 Task: Create a task  Upgrade and migrate company databases to a cloud-based solution , assign it to team member softage.5@softage.net in the project AgileDesign and update the status of the task to  On Track  , set the priority of the task to High
Action: Mouse moved to (81, 59)
Screenshot: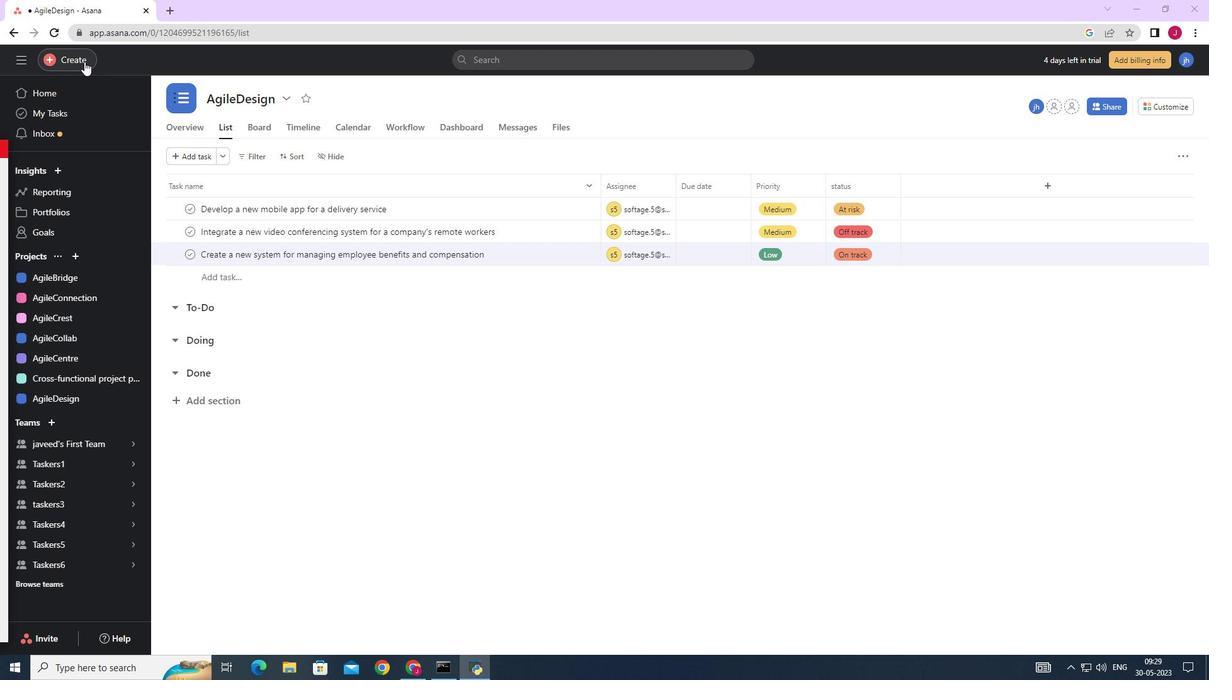 
Action: Mouse pressed left at (81, 59)
Screenshot: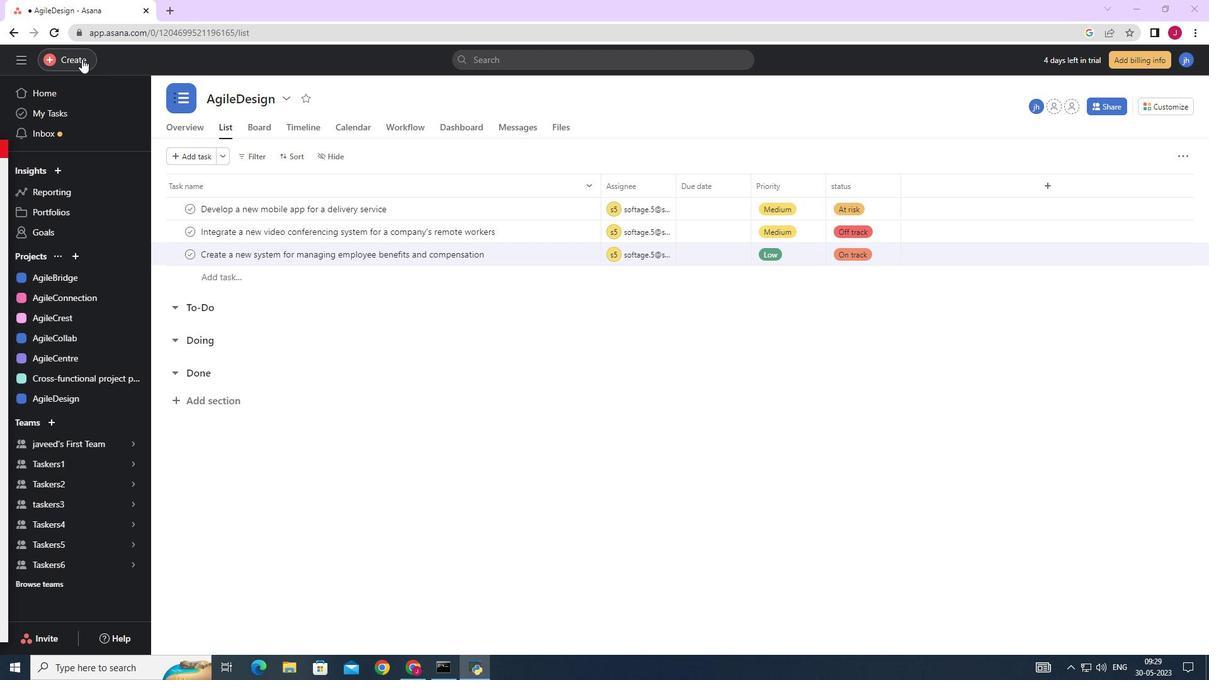
Action: Mouse moved to (134, 63)
Screenshot: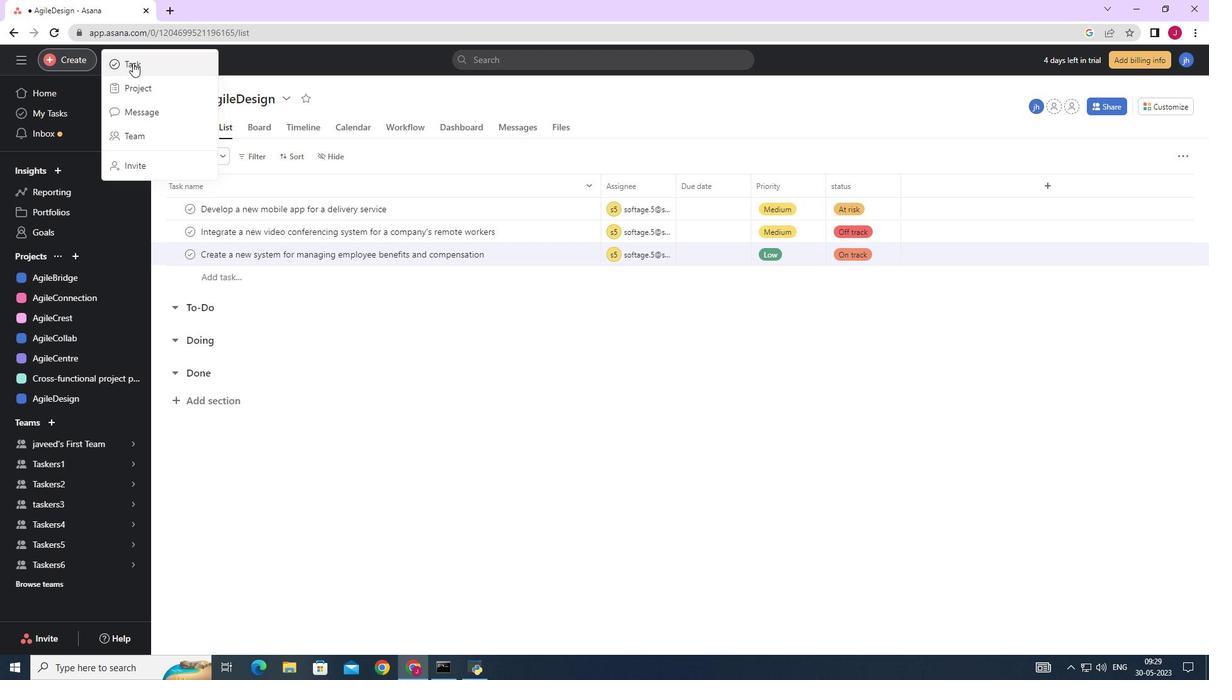 
Action: Mouse pressed left at (134, 63)
Screenshot: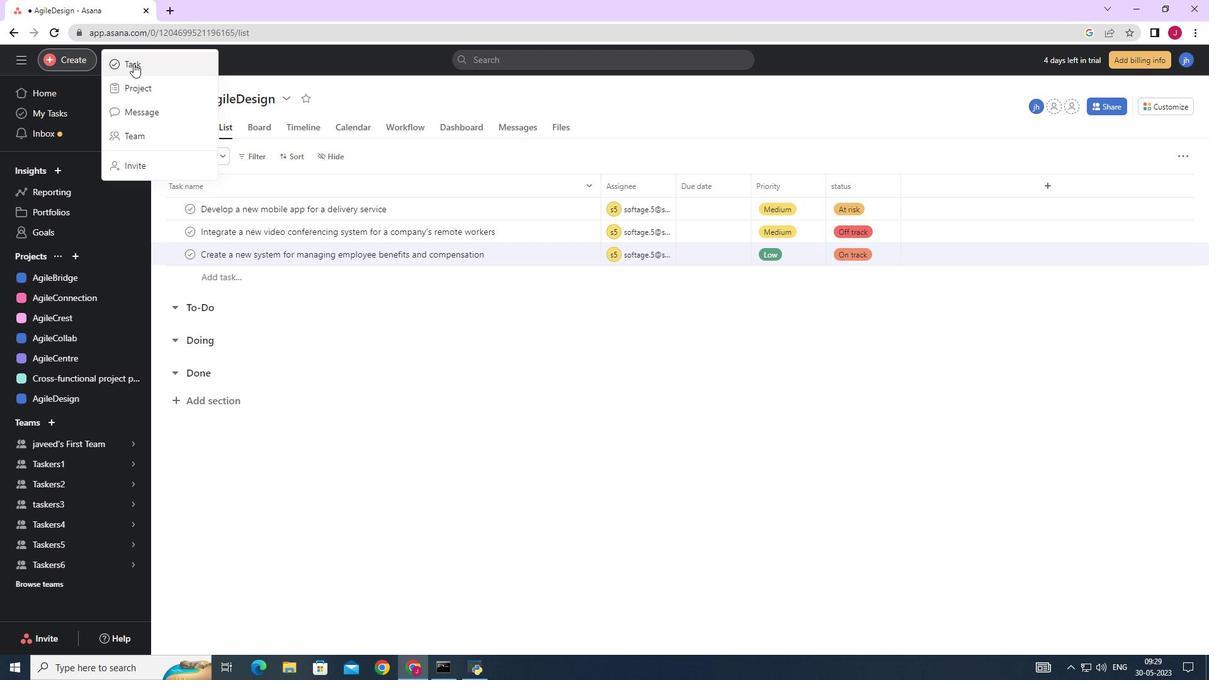 
Action: Mouse moved to (983, 416)
Screenshot: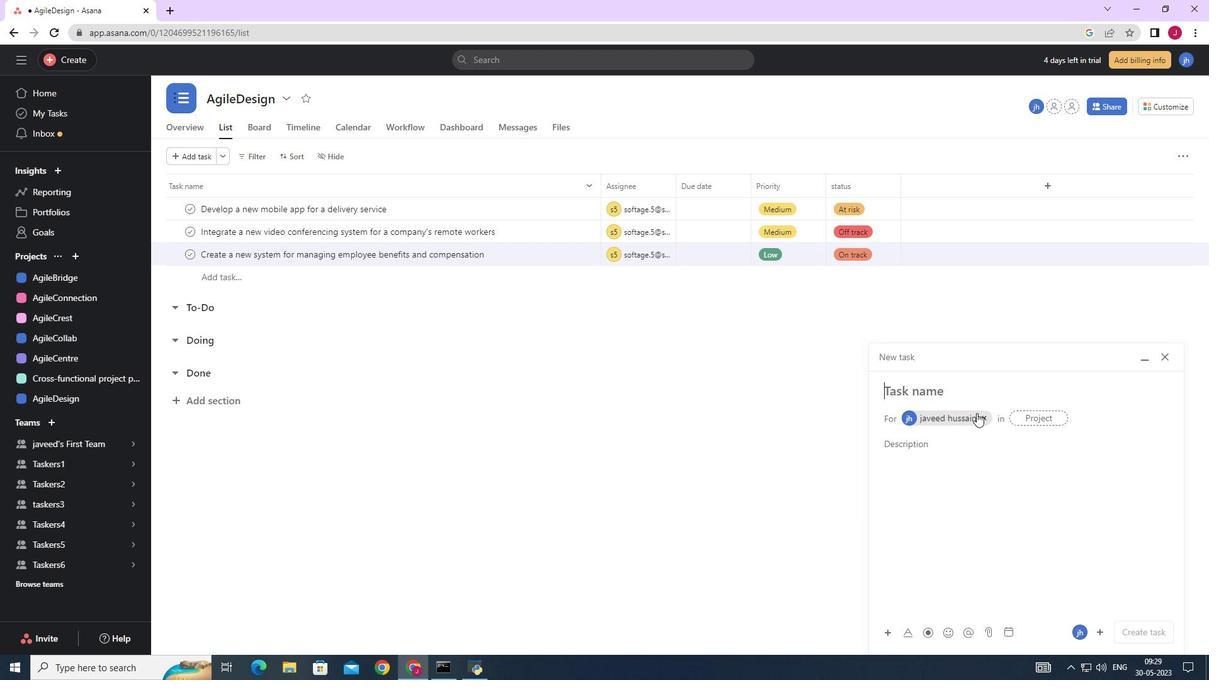 
Action: Mouse pressed left at (983, 416)
Screenshot: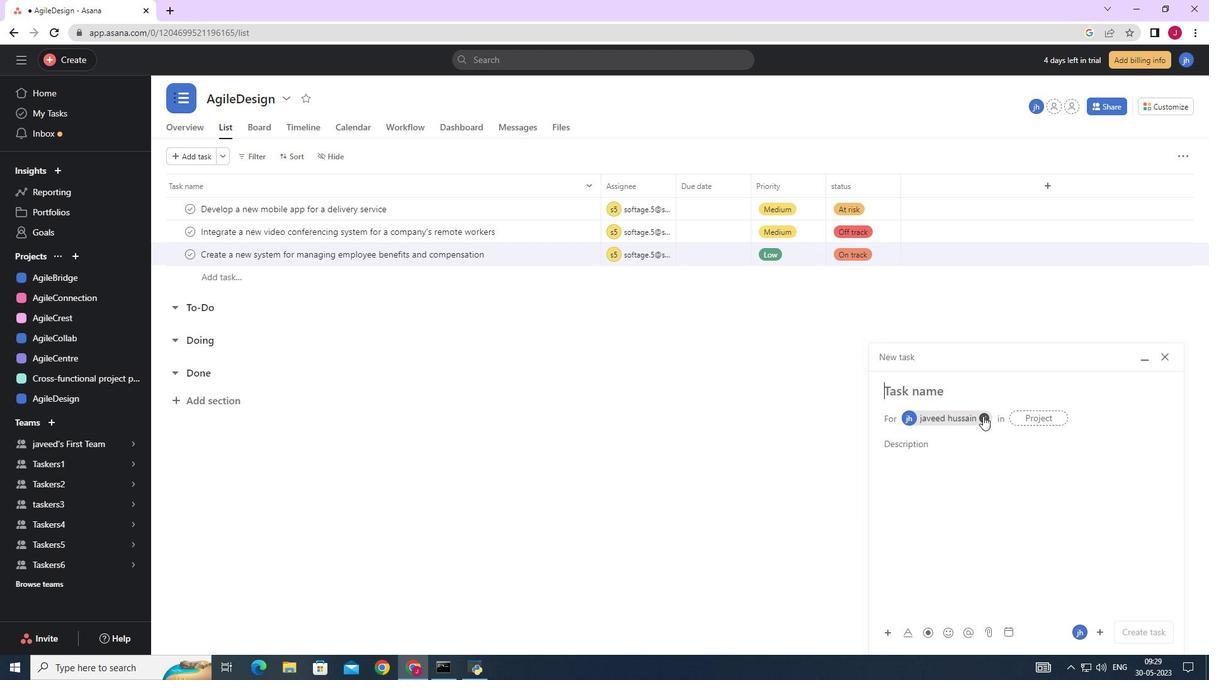 
Action: Mouse moved to (904, 386)
Screenshot: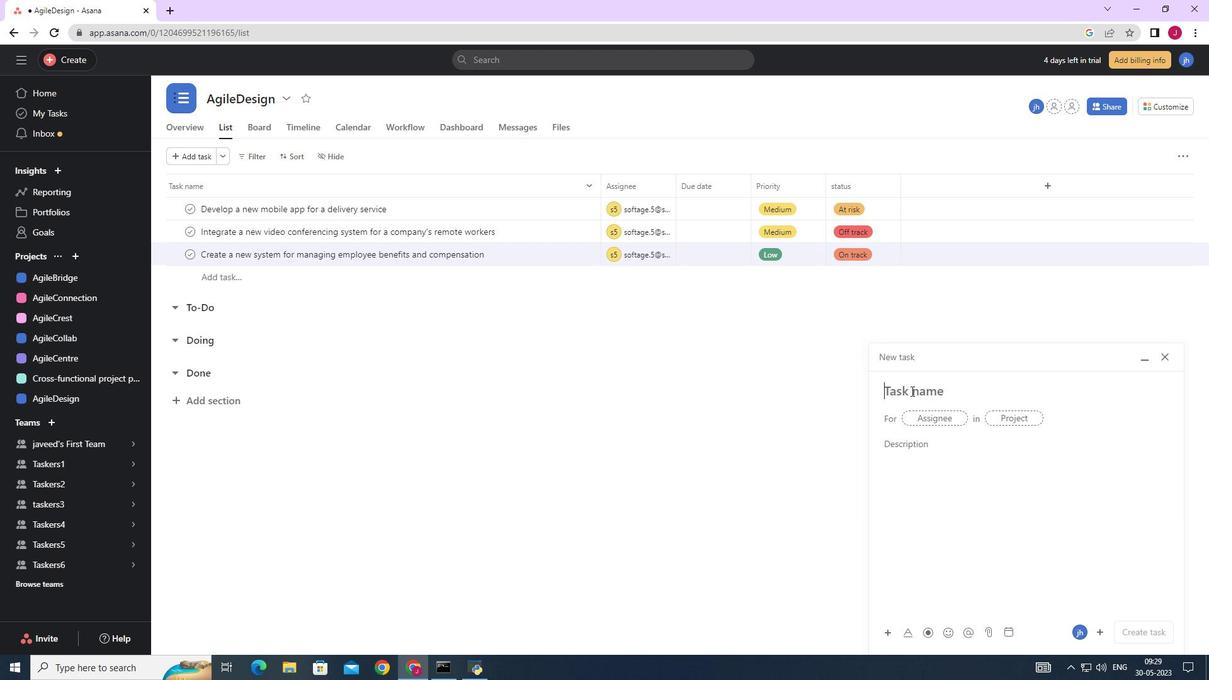 
Action: Mouse pressed left at (904, 386)
Screenshot: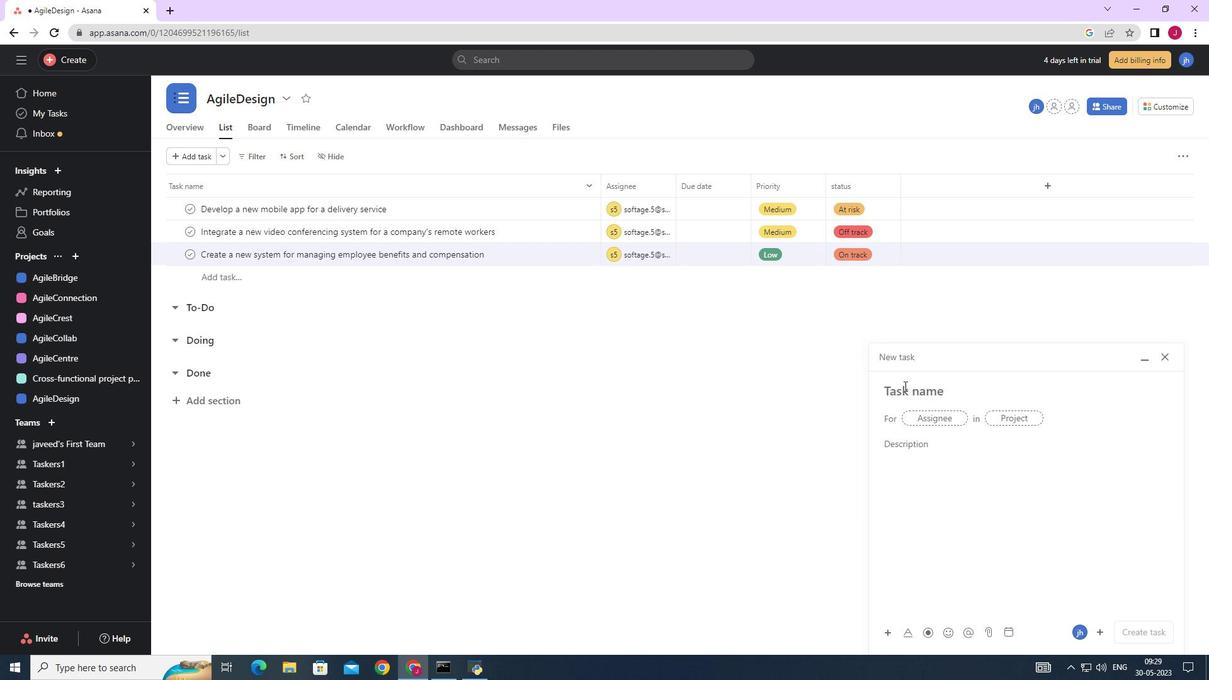 
Action: Key pressed <Key.caps_lock>U<Key.caps_lock>pgrade<Key.space>and<Key.space>migrate<Key.space>cp<Key.backspace>ompany<Key.space>database<Key.space>to<Key.space>a<Key.space>cloud-based<Key.space>solution
Screenshot: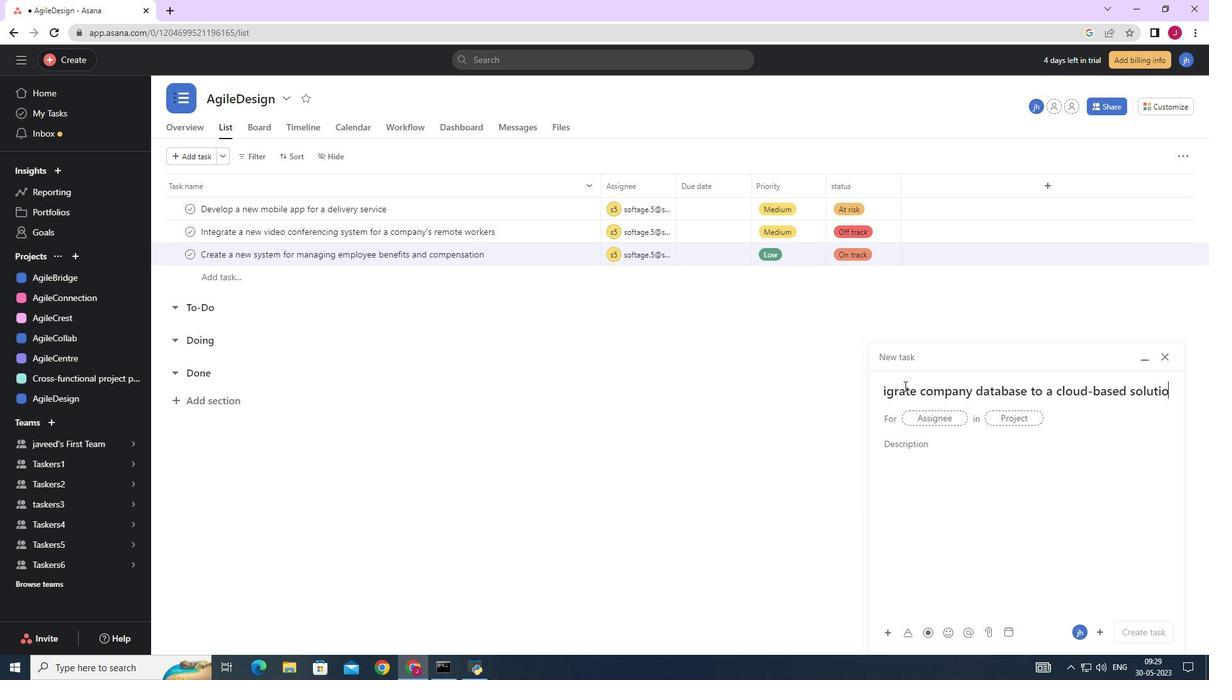 
Action: Mouse moved to (955, 417)
Screenshot: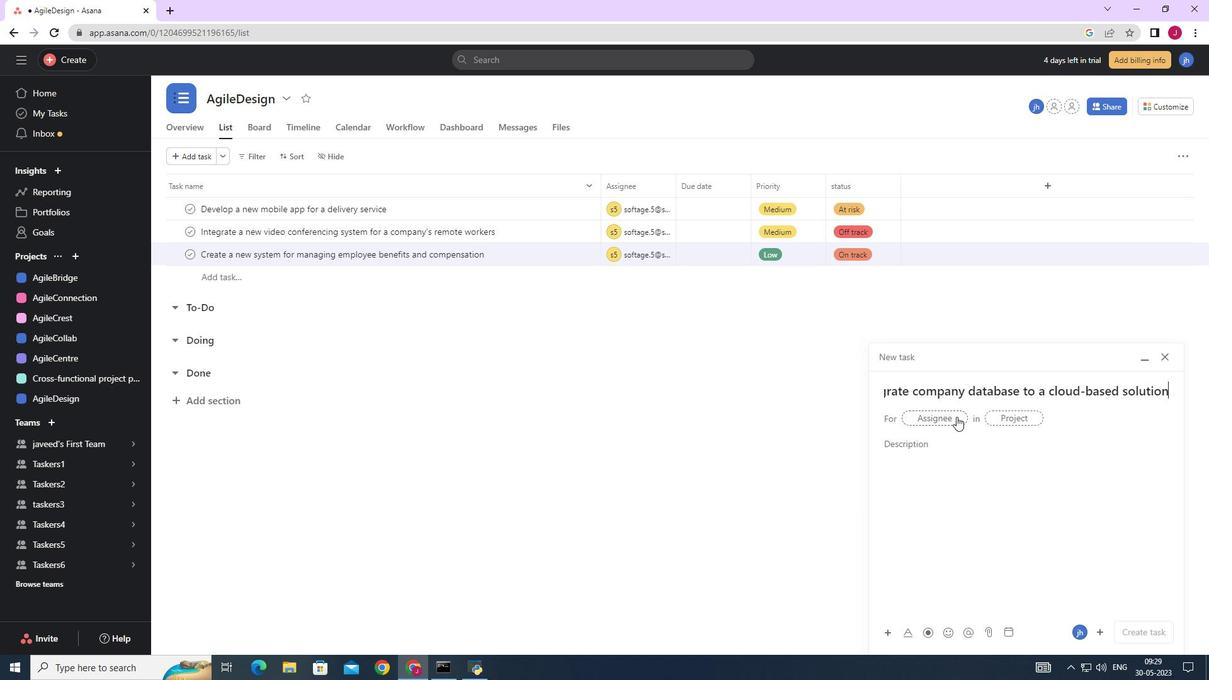 
Action: Mouse pressed left at (955, 417)
Screenshot: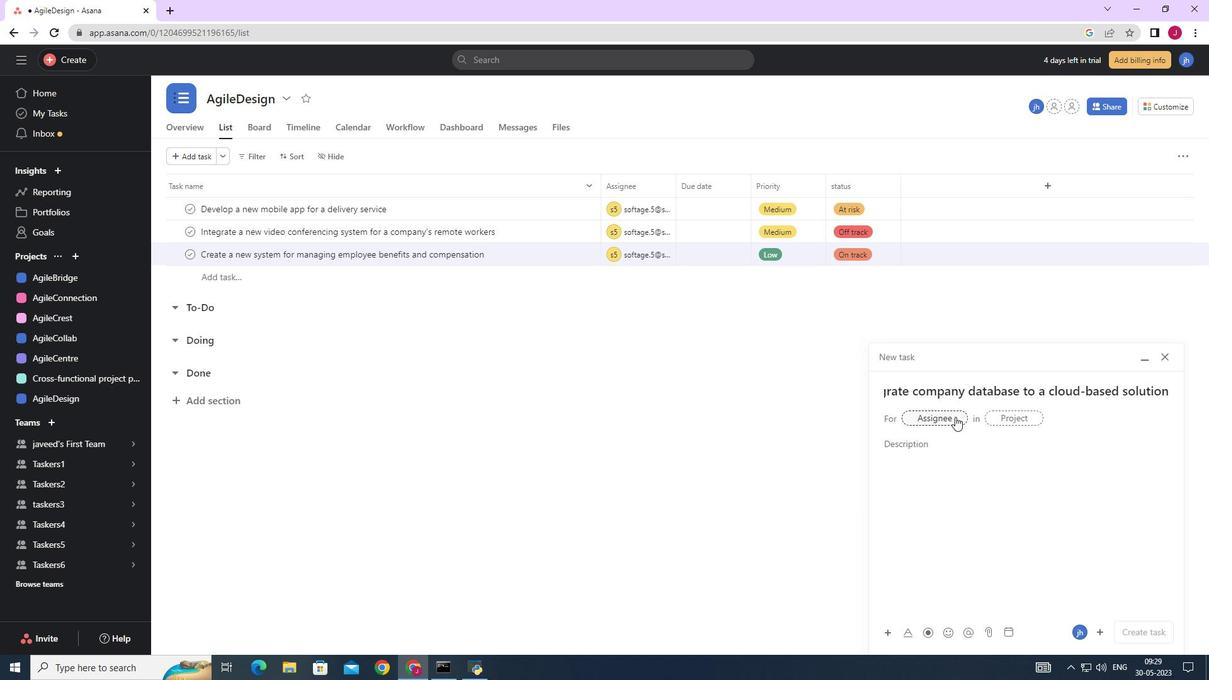 
Action: Key pressed softage.5
Screenshot: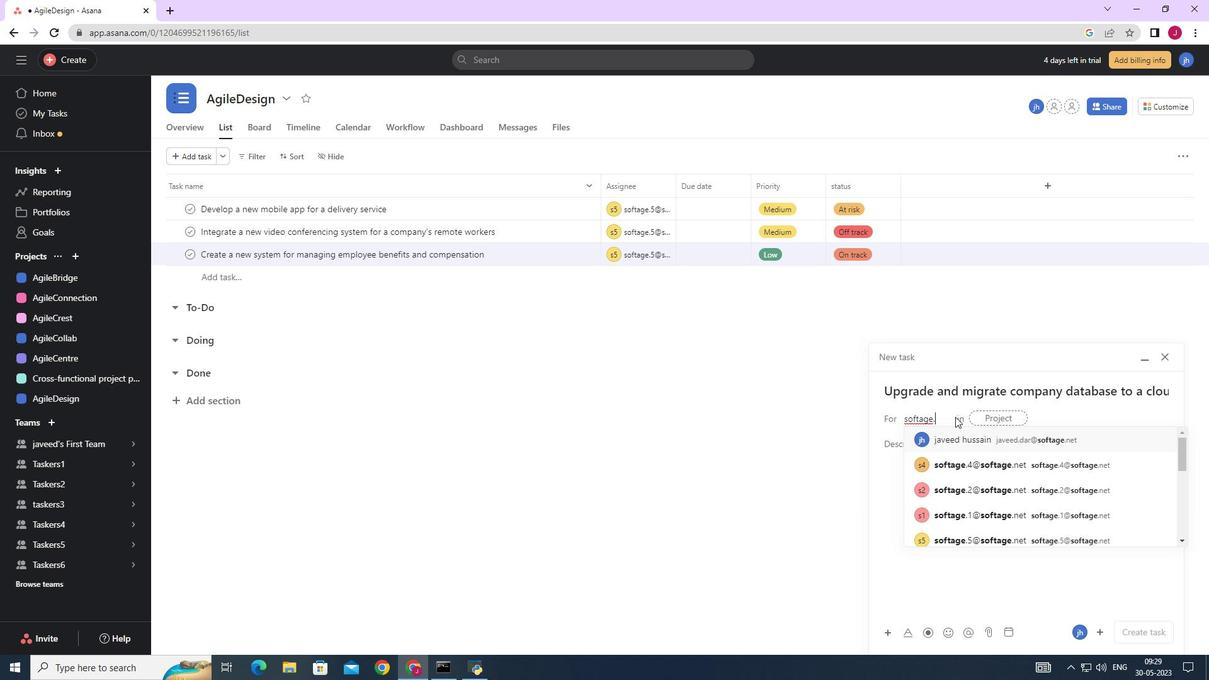 
Action: Mouse moved to (961, 437)
Screenshot: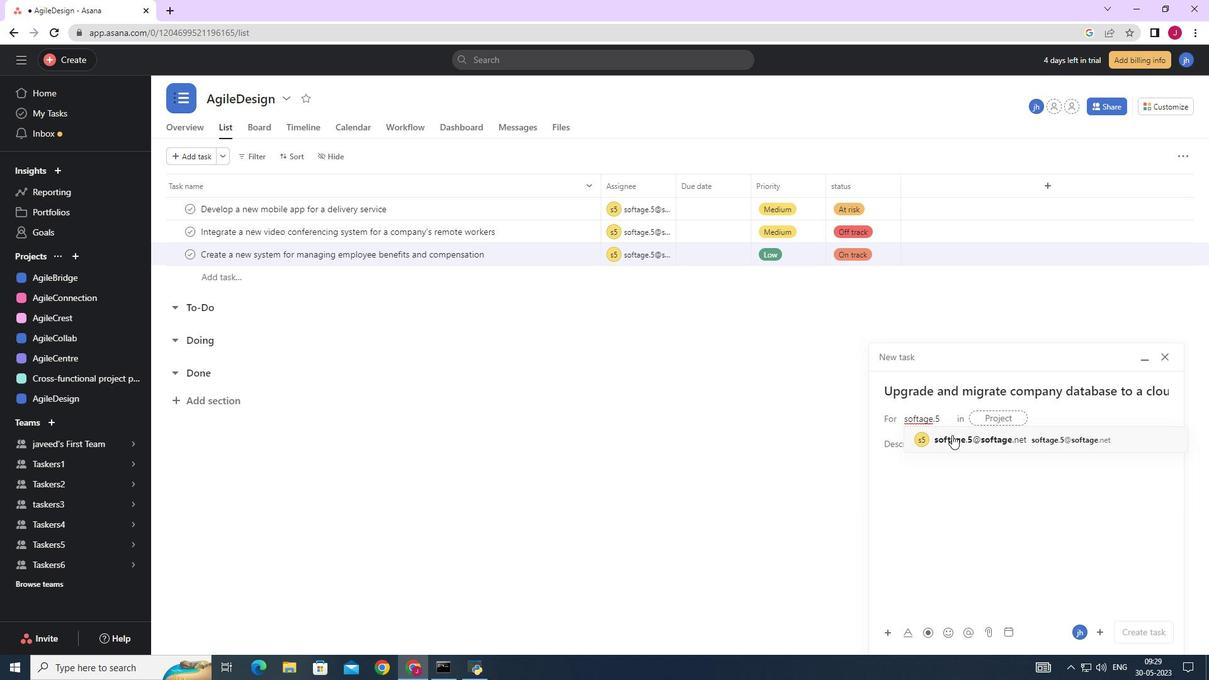 
Action: Mouse pressed left at (961, 437)
Screenshot: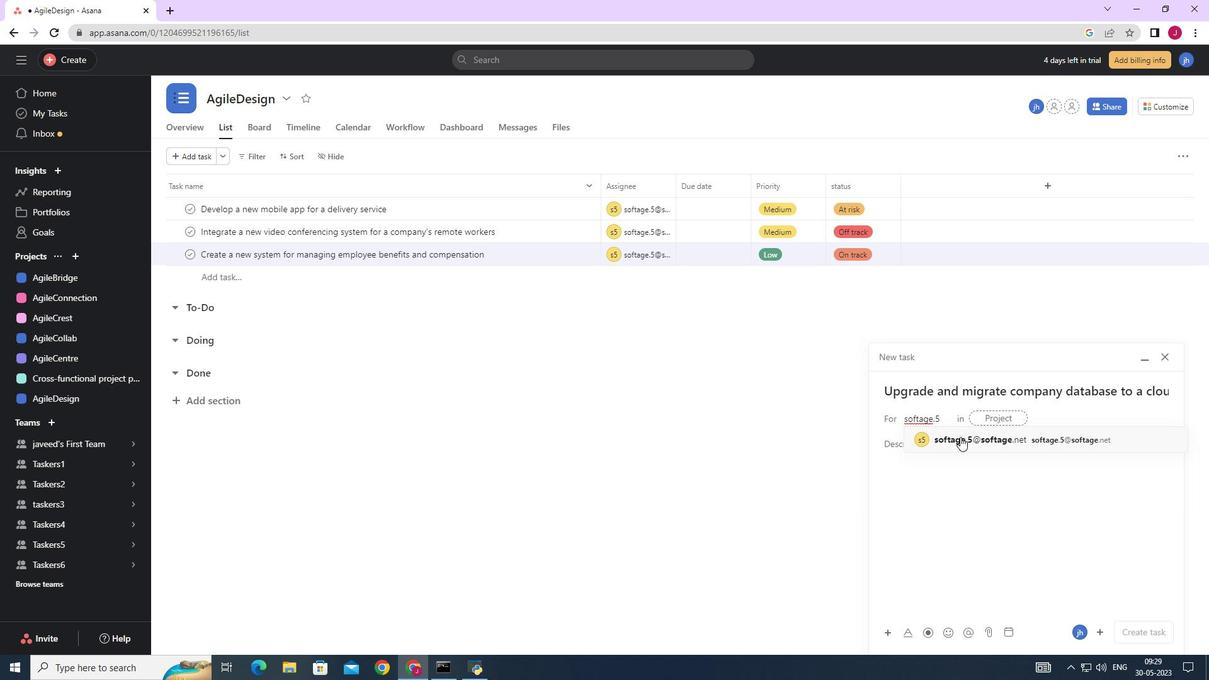 
Action: Mouse moved to (787, 436)
Screenshot: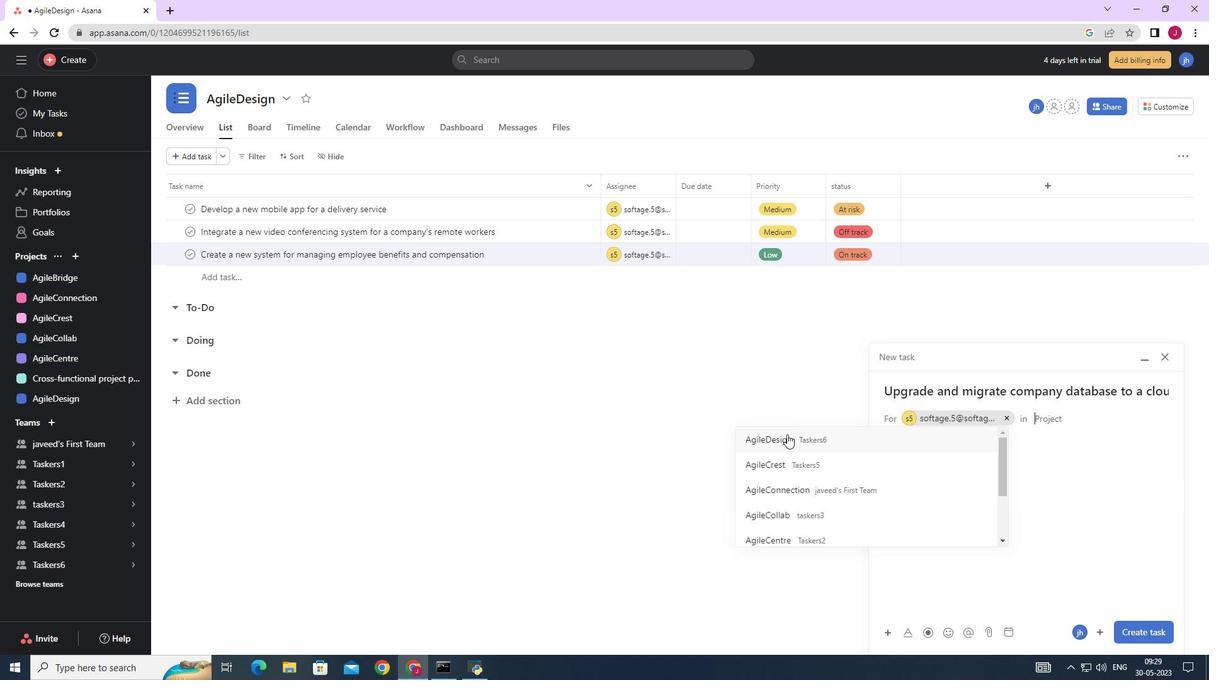 
Action: Mouse pressed left at (787, 436)
Screenshot: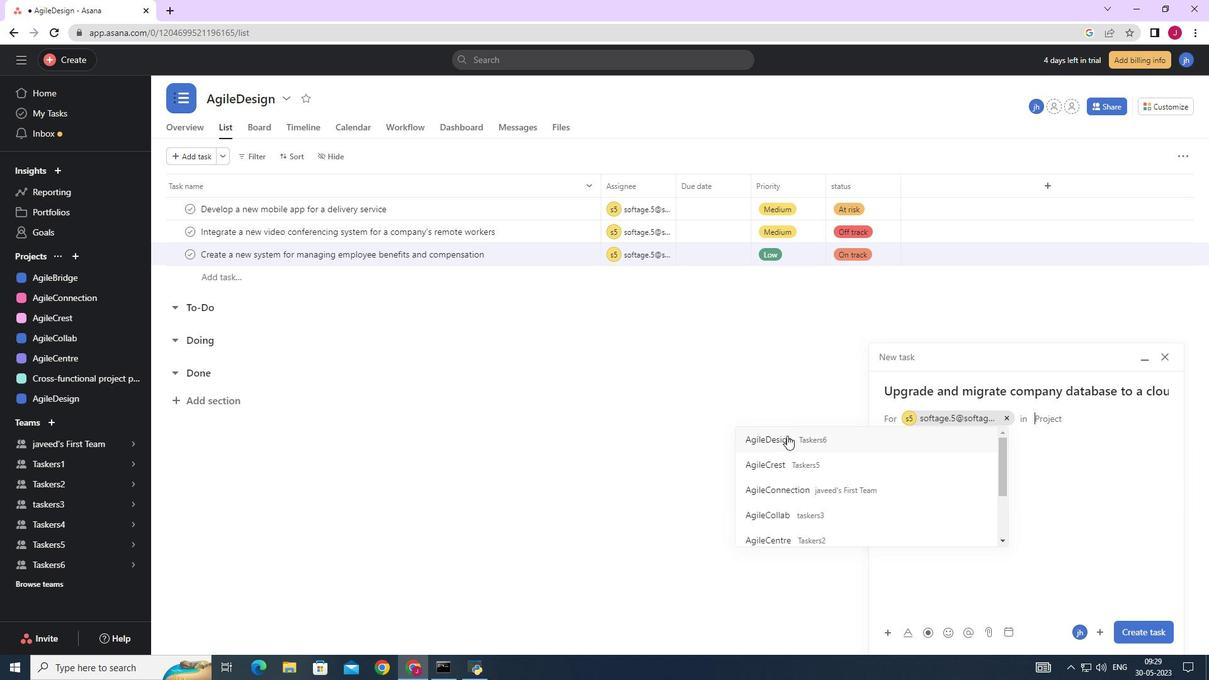 
Action: Mouse moved to (945, 452)
Screenshot: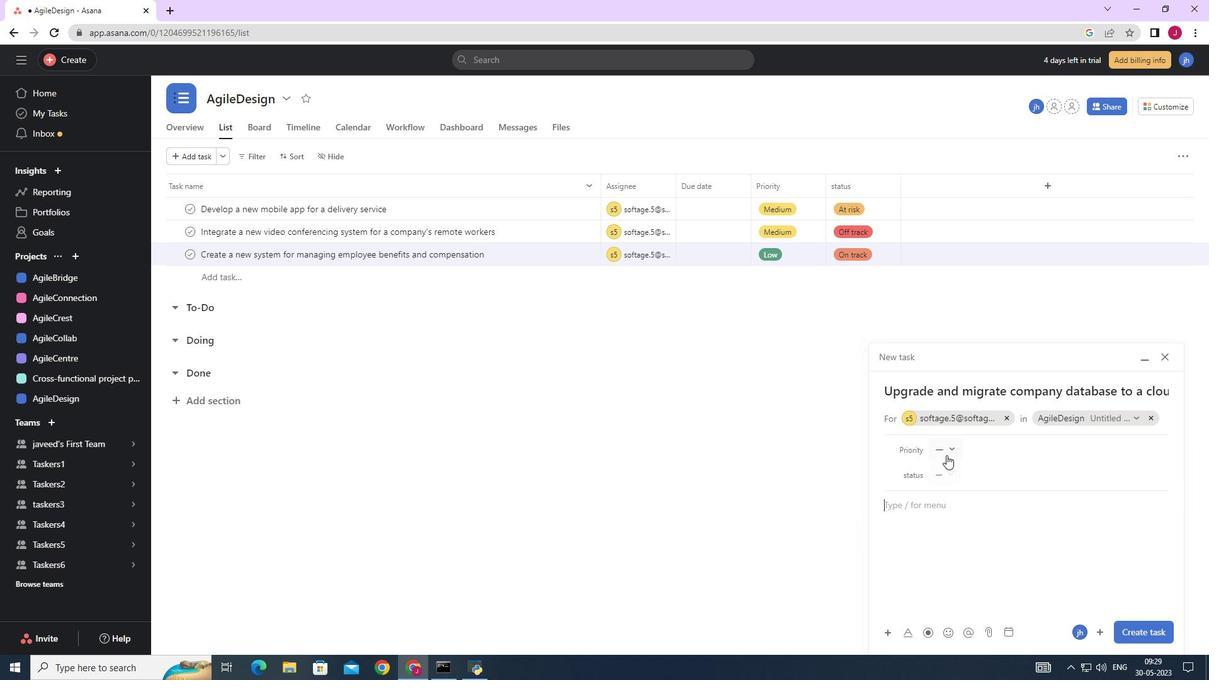 
Action: Mouse pressed left at (945, 452)
Screenshot: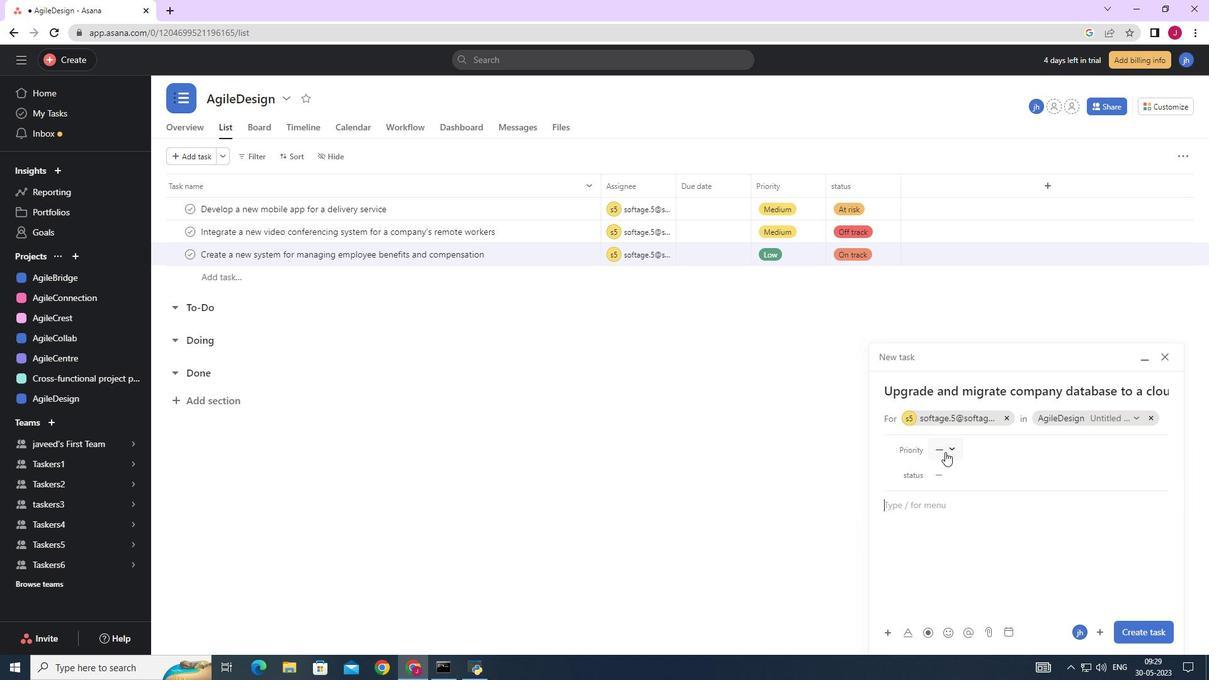 
Action: Mouse moved to (970, 488)
Screenshot: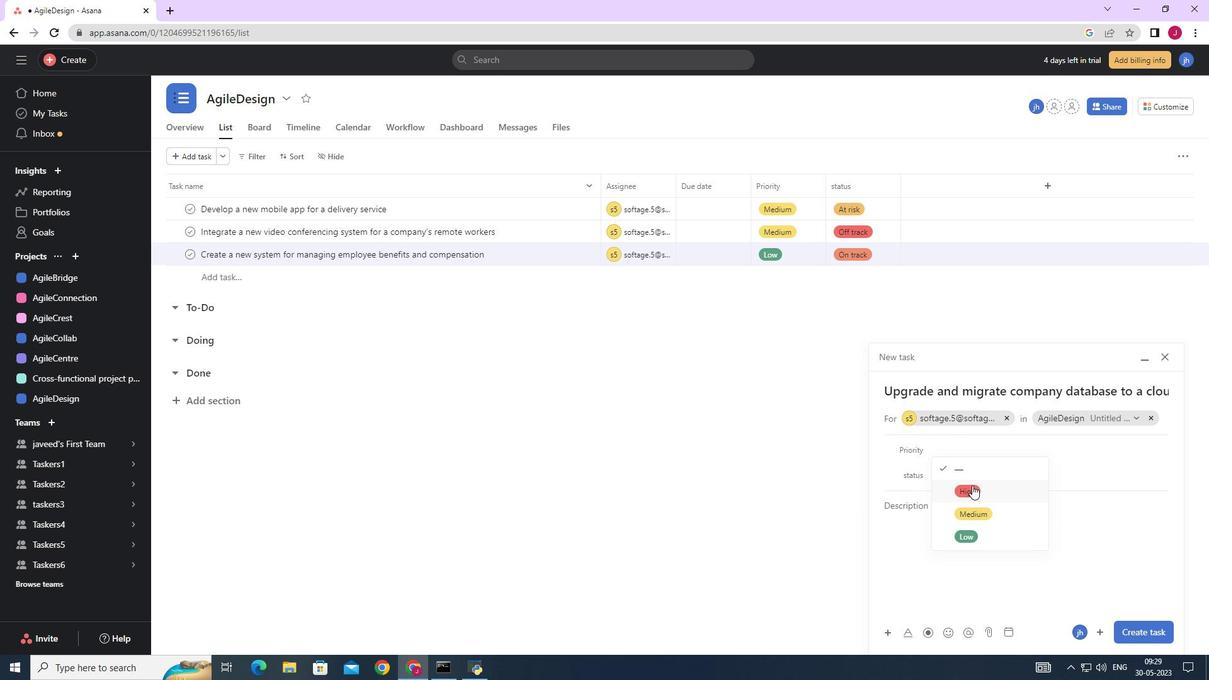 
Action: Mouse pressed left at (970, 488)
Screenshot: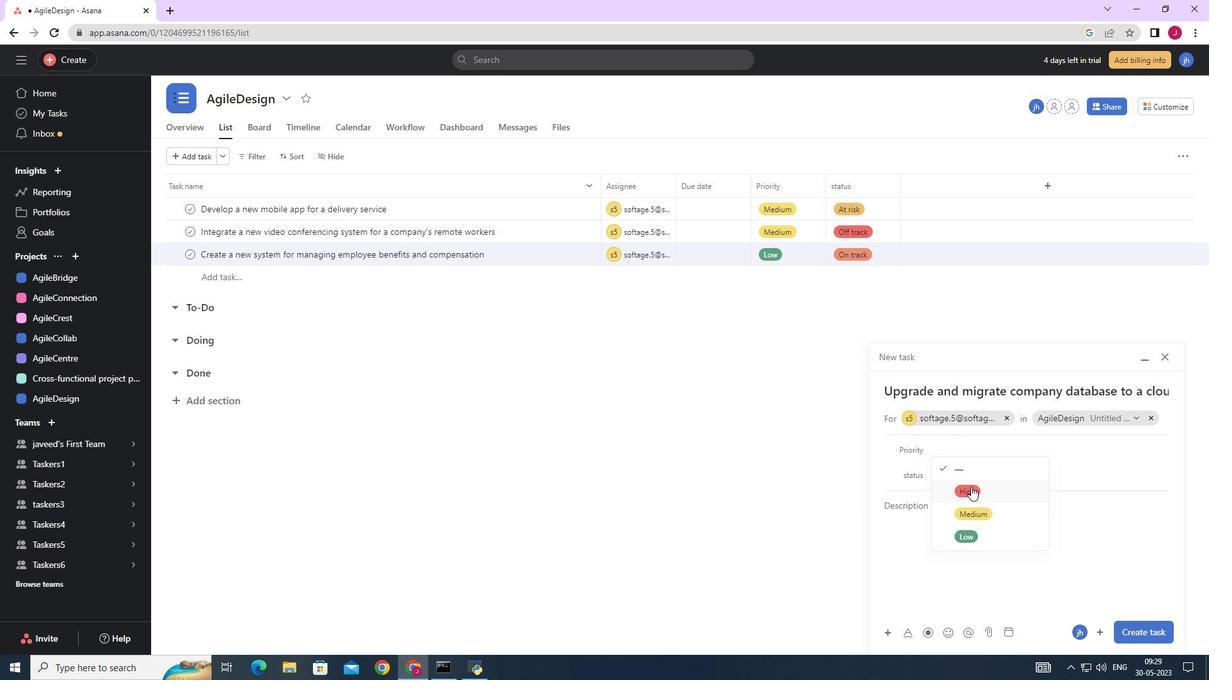 
Action: Mouse moved to (941, 473)
Screenshot: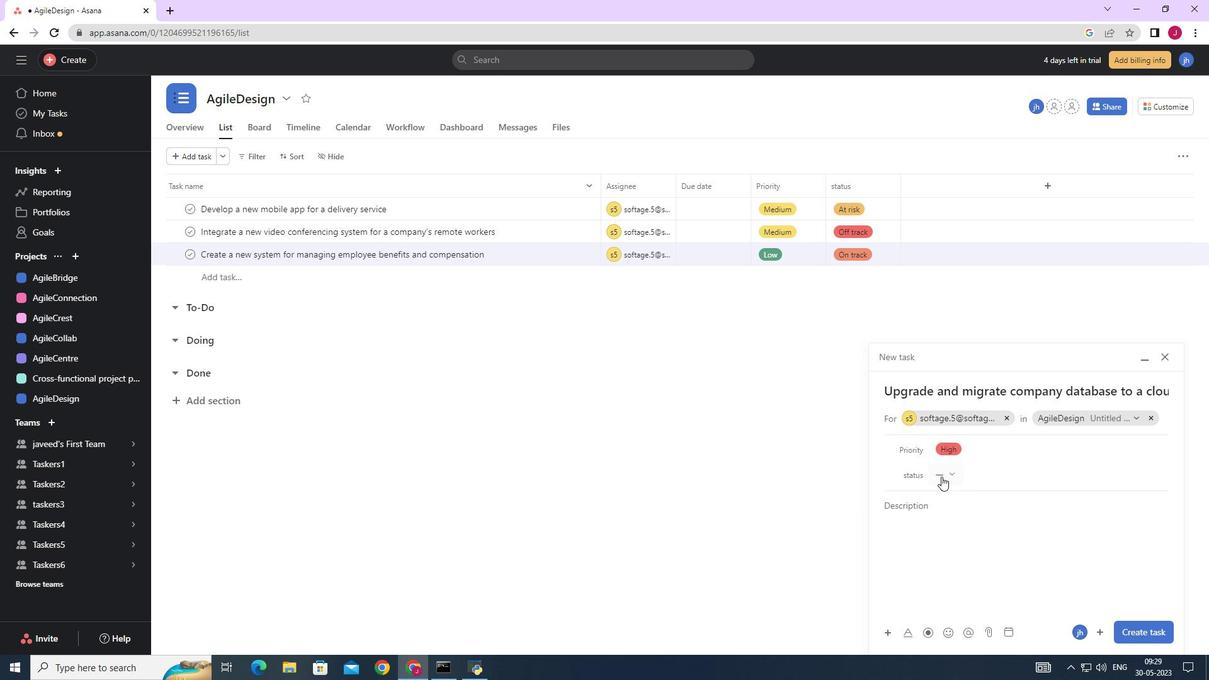 
Action: Mouse pressed left at (941, 473)
Screenshot: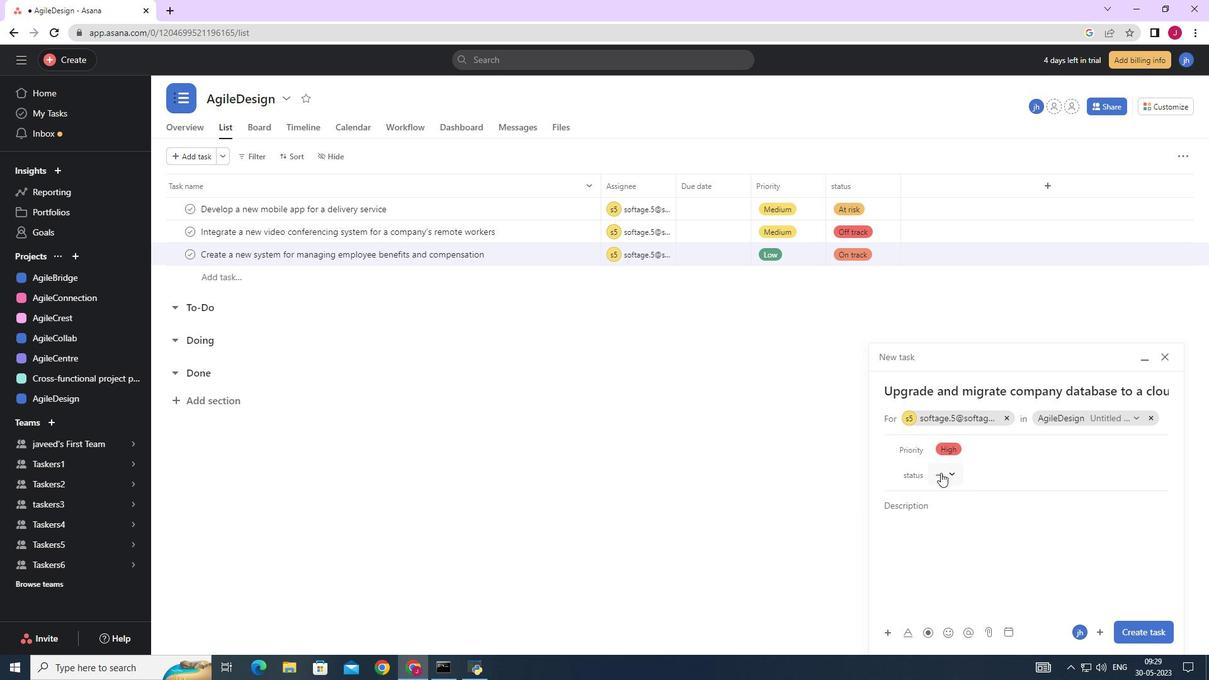 
Action: Mouse moved to (966, 519)
Screenshot: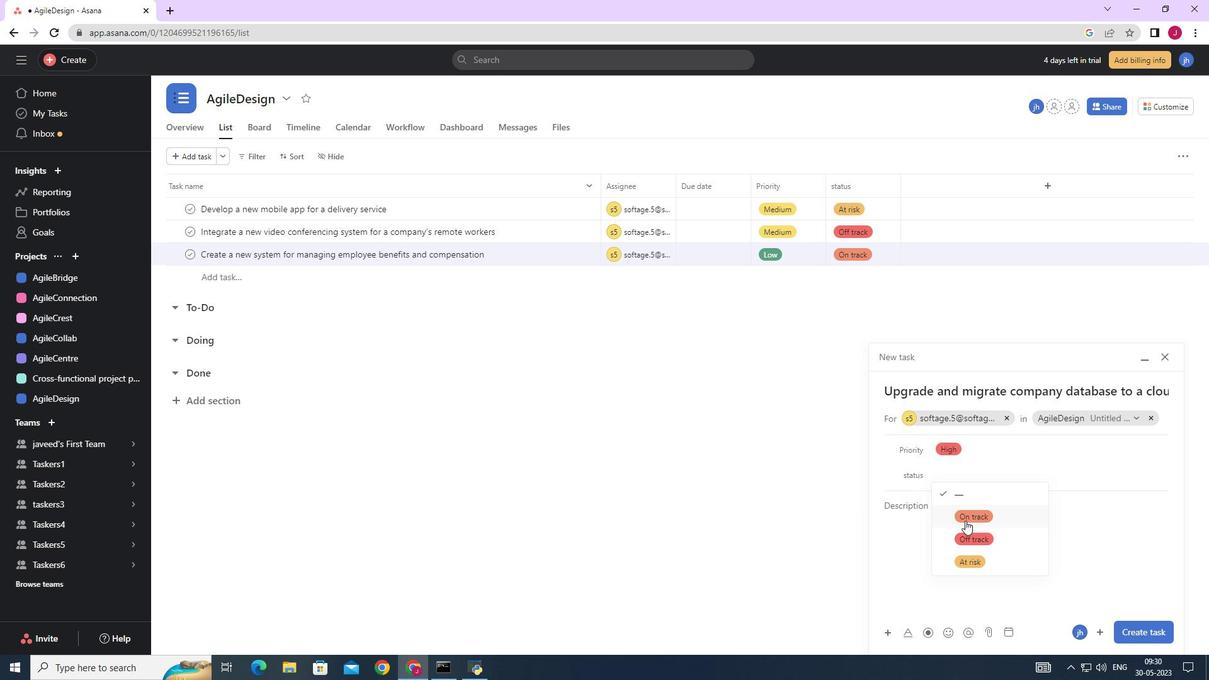 
Action: Mouse pressed left at (966, 519)
Screenshot: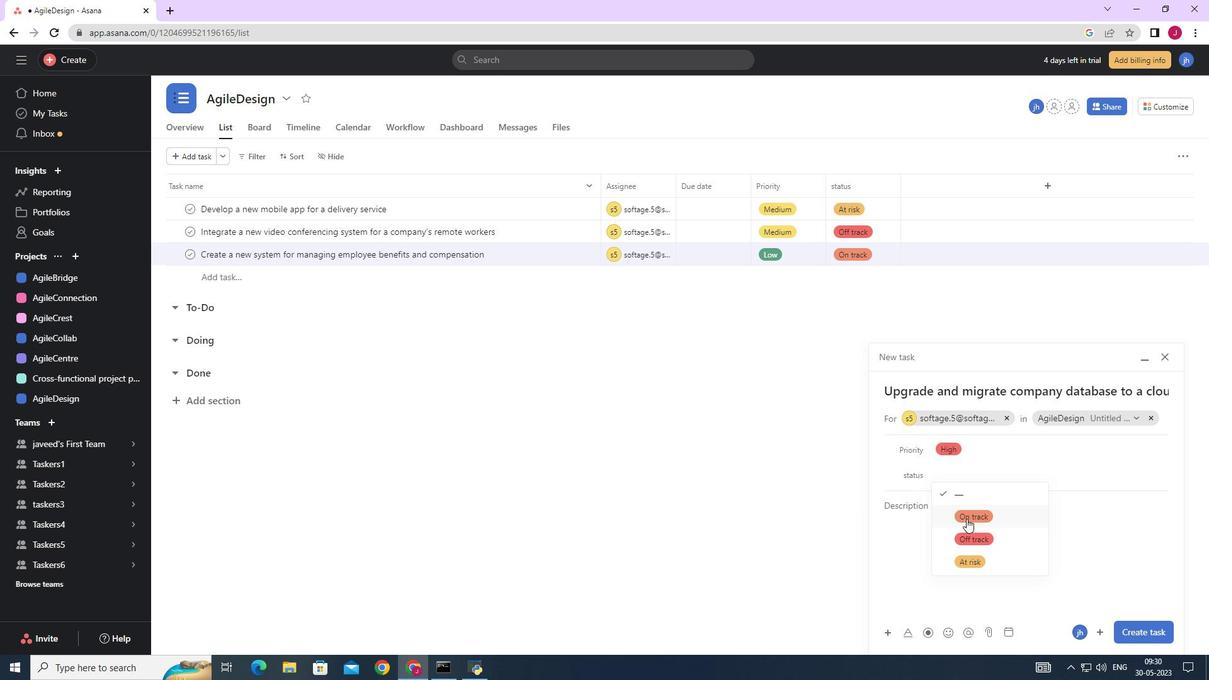 
Action: Mouse moved to (1130, 629)
Screenshot: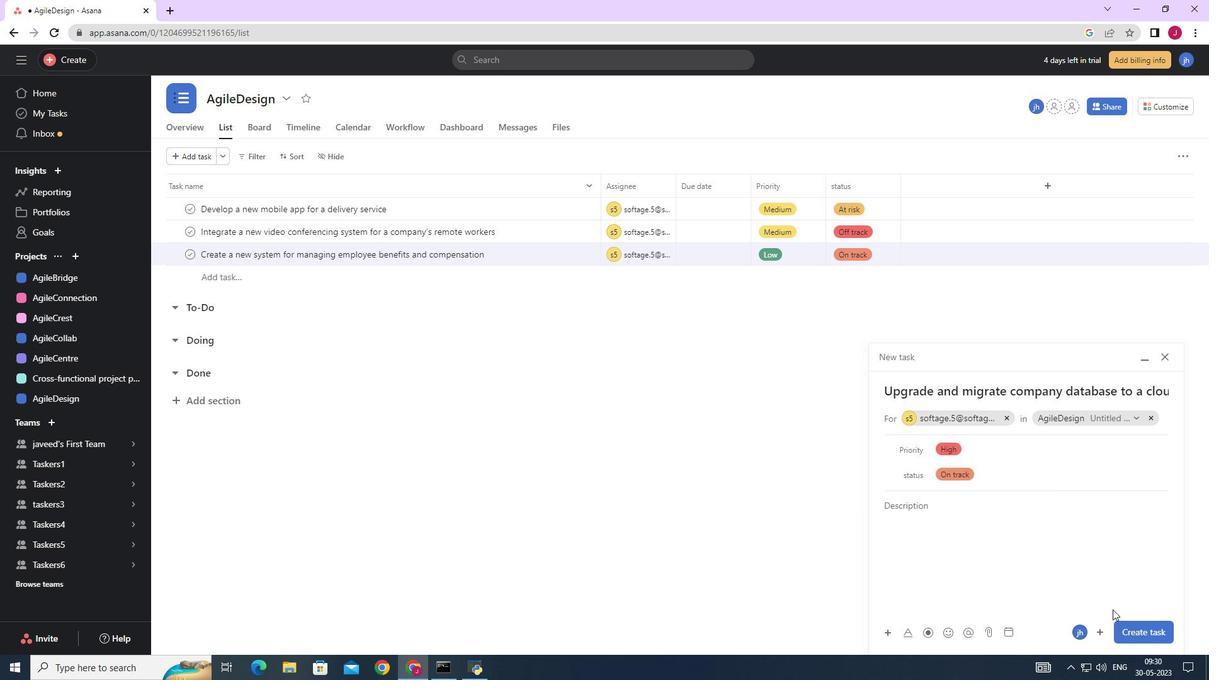 
Action: Mouse pressed left at (1130, 629)
Screenshot: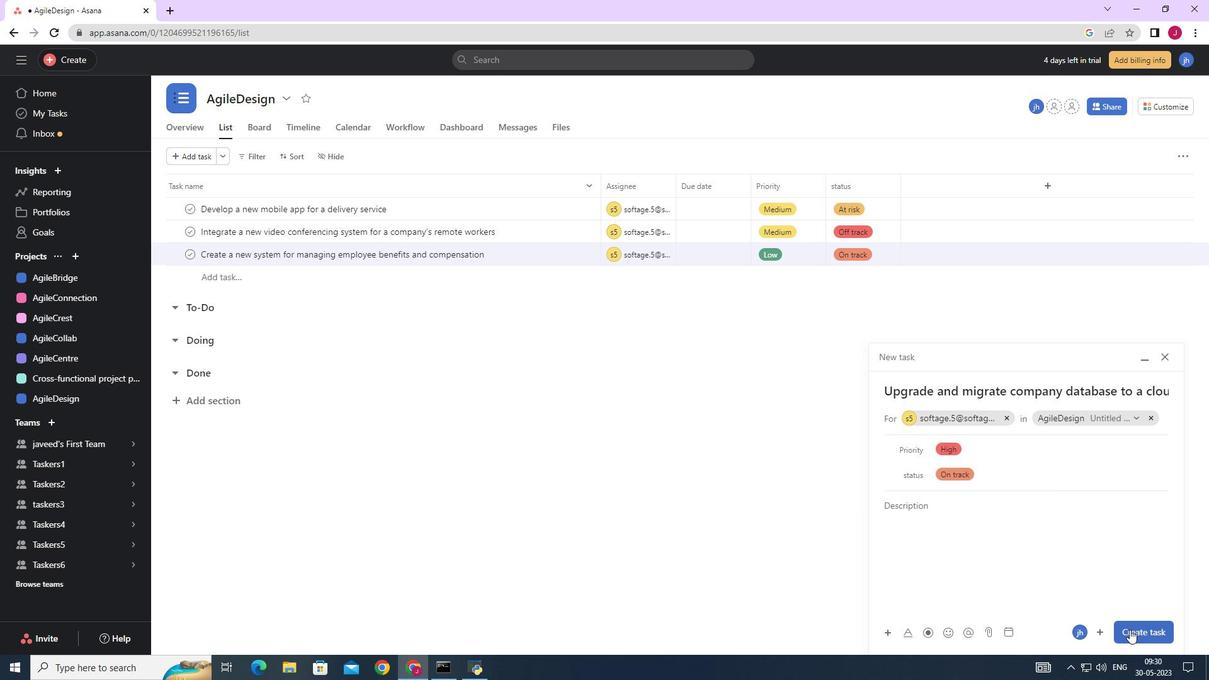 
Action: Mouse moved to (830, 554)
Screenshot: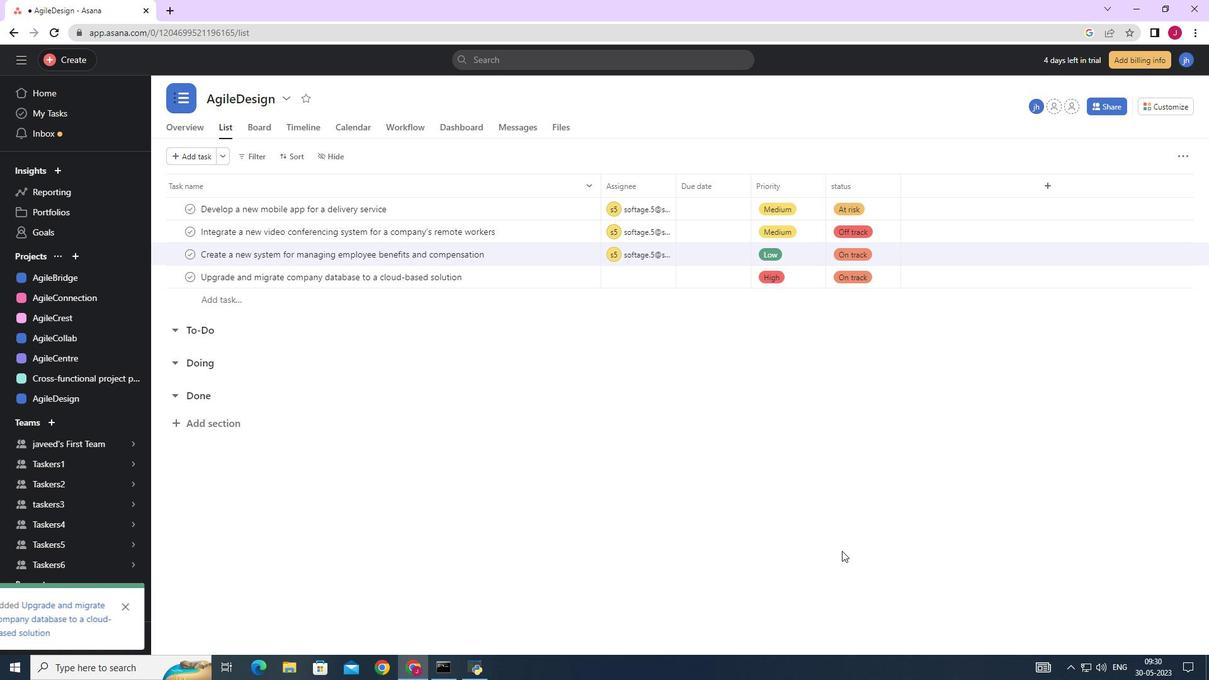 
